 Task: In the Contact  RobinsonAvery@colgate.com, schedule and save the meeting with title: 'Product Demo and Service Presentation', Select date: '5 August, 2023', select start time: 5:00:PM. Add location in person New York with meeting description: Kindly join this meeting to understand Product Demo and Service Presentation.. Logged in from softage.1@softage.net
Action: Mouse moved to (80, 51)
Screenshot: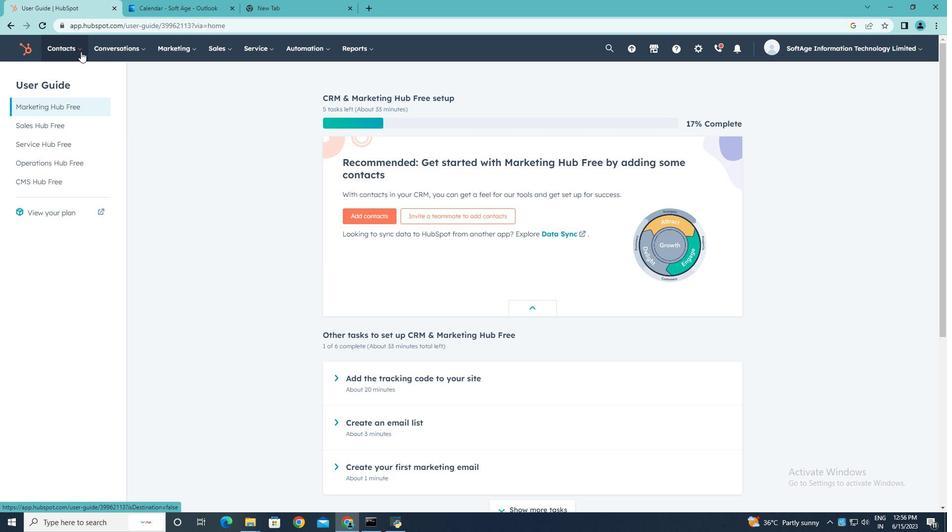
Action: Mouse pressed left at (80, 51)
Screenshot: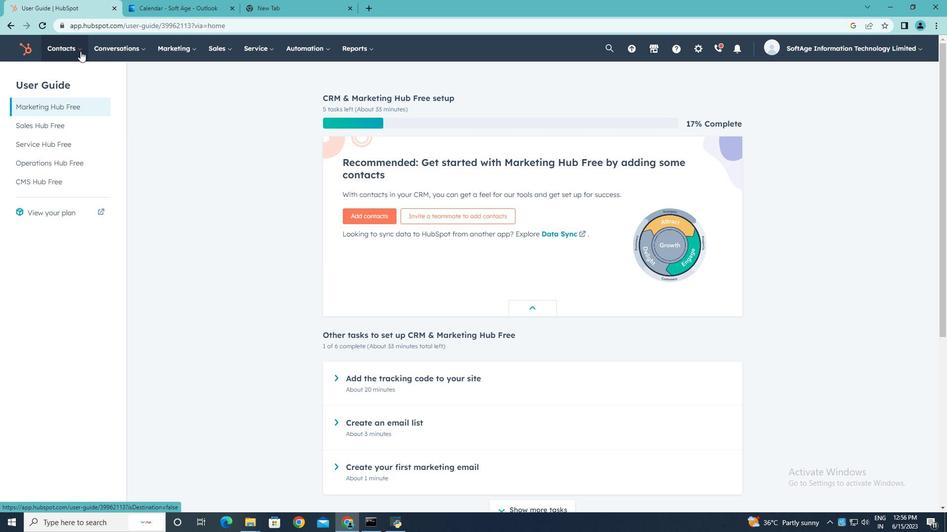 
Action: Mouse moved to (67, 76)
Screenshot: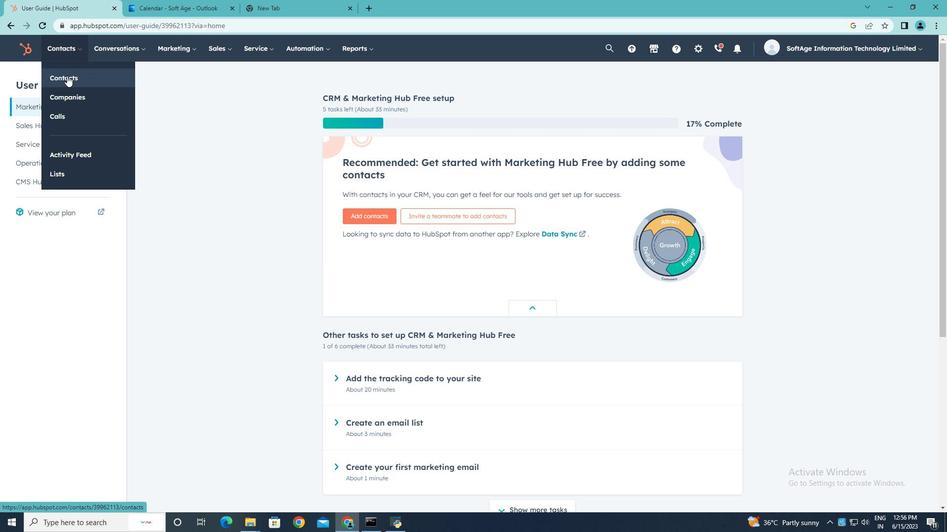 
Action: Mouse pressed left at (67, 76)
Screenshot: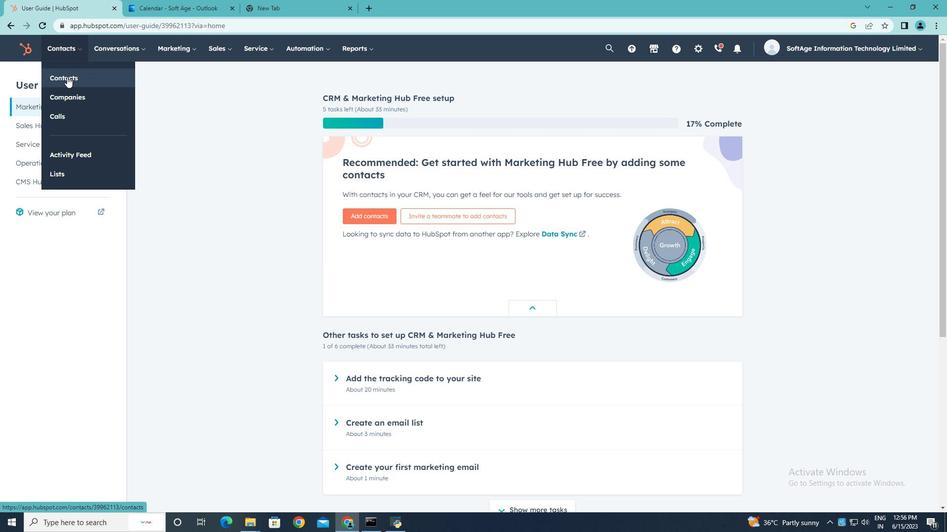 
Action: Mouse moved to (67, 158)
Screenshot: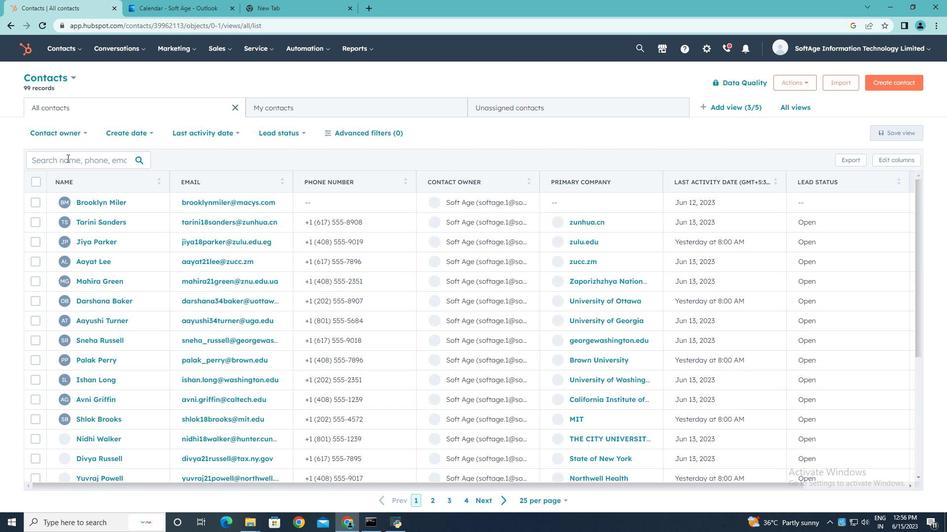 
Action: Mouse pressed left at (67, 158)
Screenshot: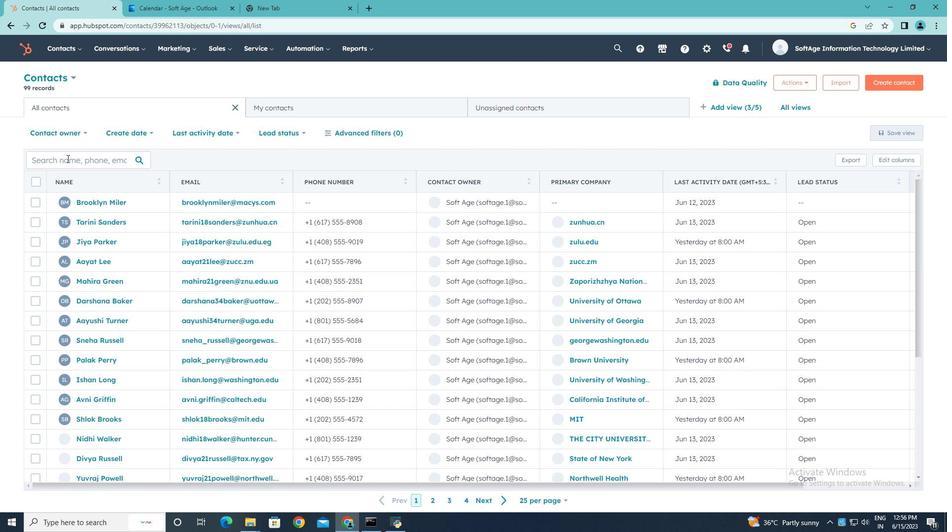 
Action: Key pressed <Key.shift><Key.shift>Robinson<Key.shift>Avery<Key.shift>@colgate.com
Screenshot: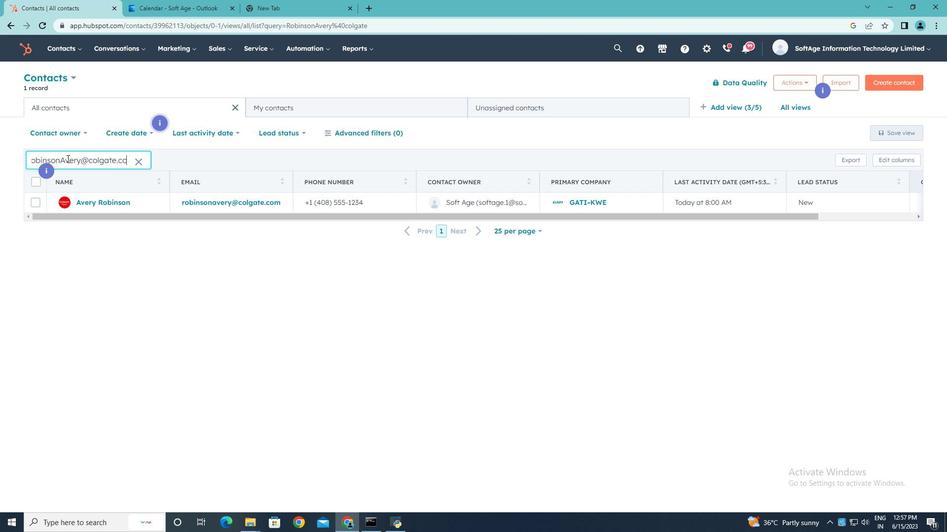 
Action: Mouse moved to (98, 203)
Screenshot: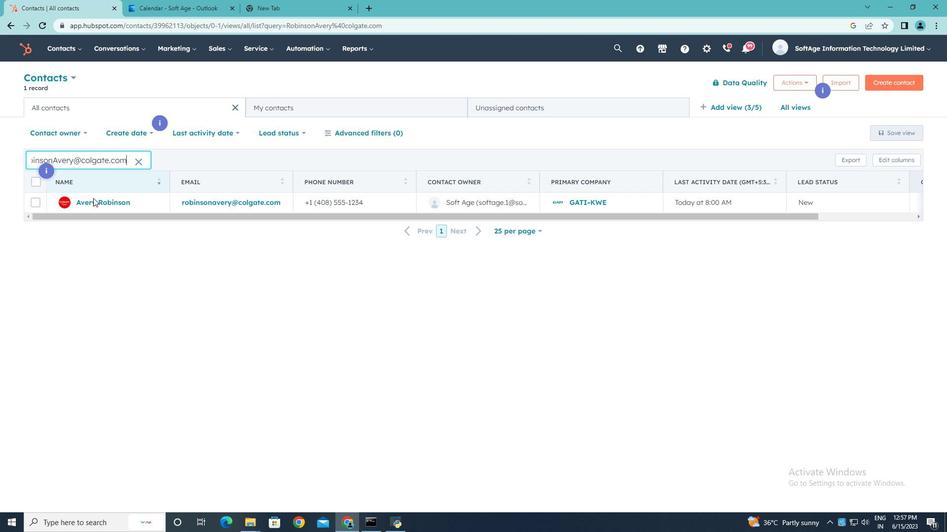 
Action: Mouse pressed left at (98, 203)
Screenshot: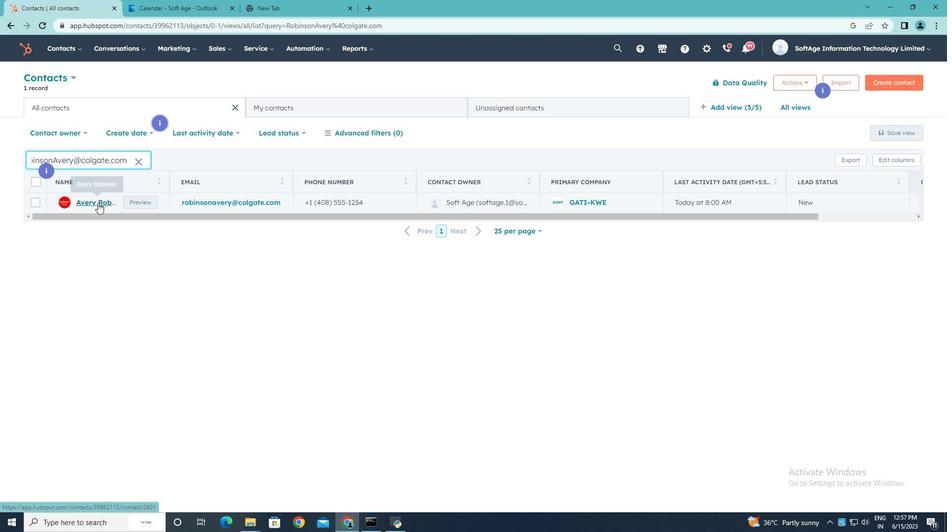 
Action: Mouse moved to (158, 166)
Screenshot: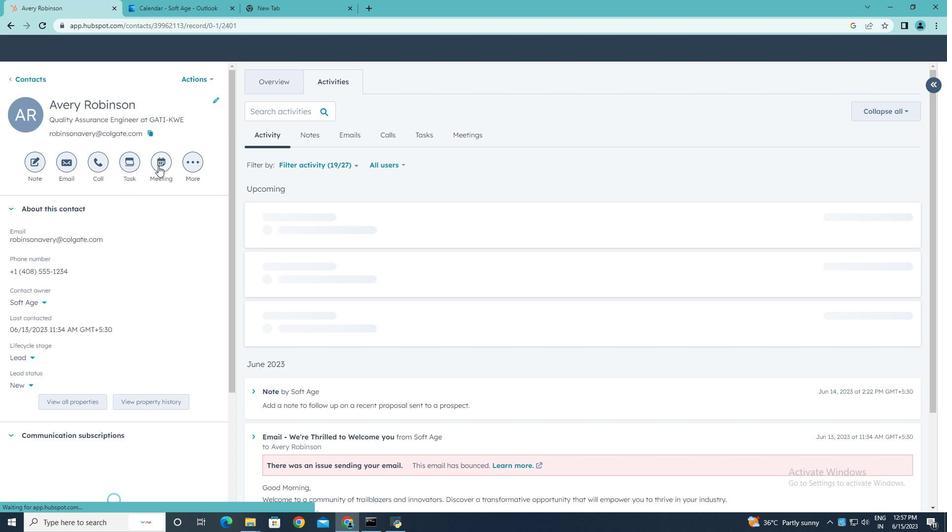 
Action: Mouse pressed left at (158, 166)
Screenshot: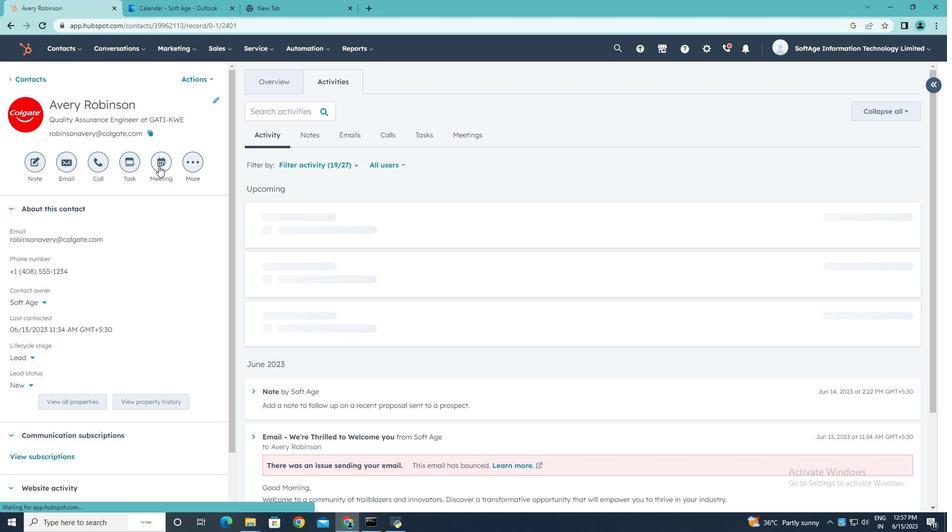 
Action: Key pressed <Key.shift><Key.shift><Key.shift><Key.shift><Key.shift><Key.shift><Key.shift><Key.shift><Key.shift>Product<Key.space><Key.shift>Demo<Key.space>and<Key.space><Key.shift>Service<Key.space><Key.shift><Key.shift>Presentation.
Screenshot: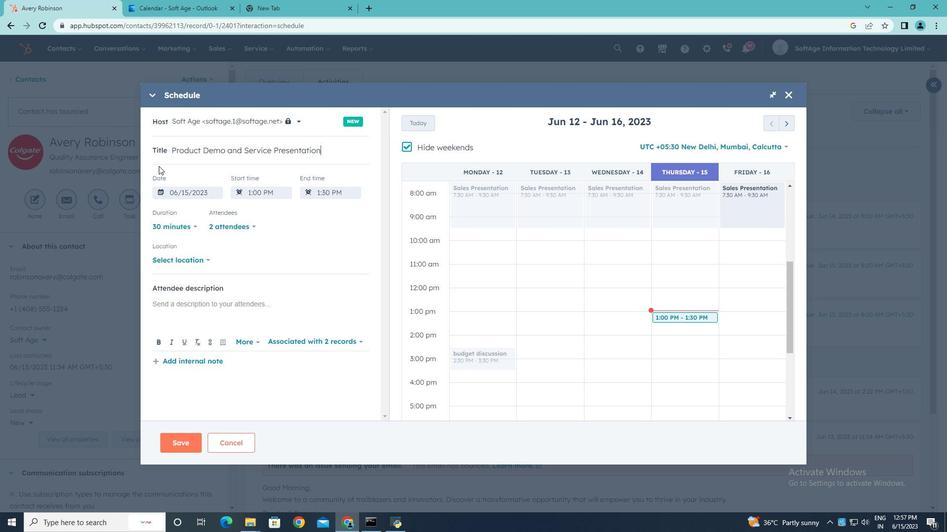 
Action: Mouse moved to (405, 146)
Screenshot: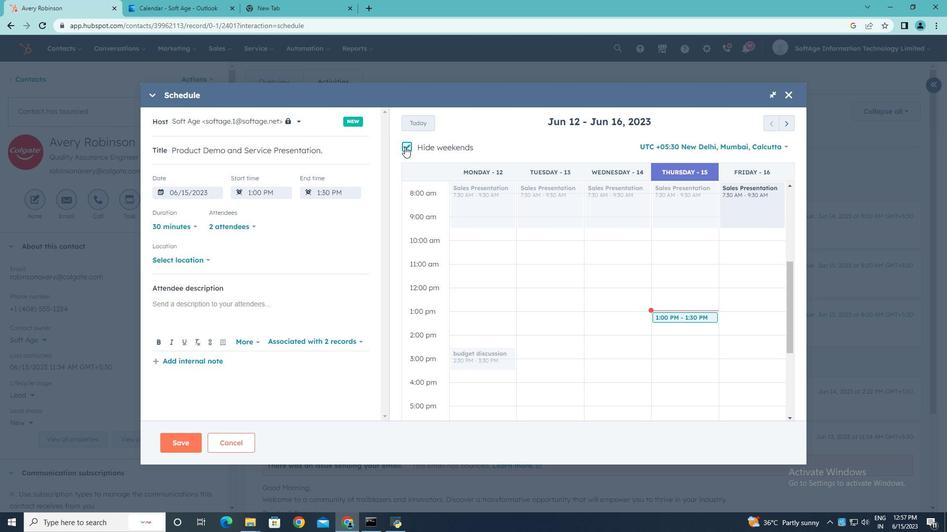 
Action: Mouse pressed left at (405, 146)
Screenshot: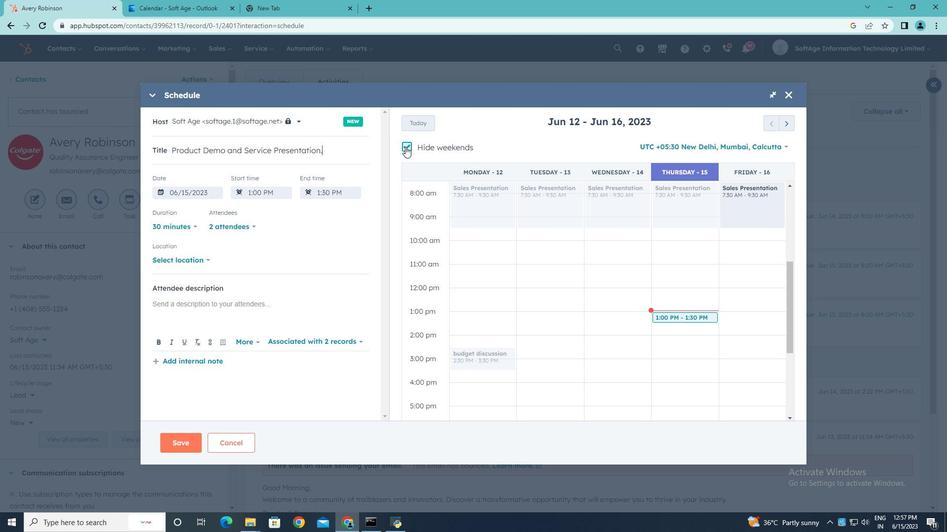 
Action: Mouse moved to (788, 124)
Screenshot: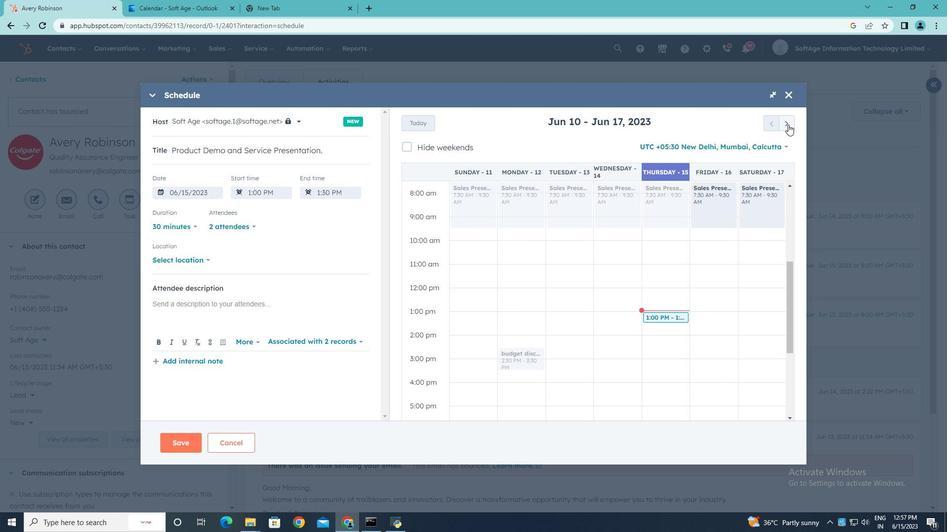 
Action: Mouse pressed left at (788, 124)
Screenshot: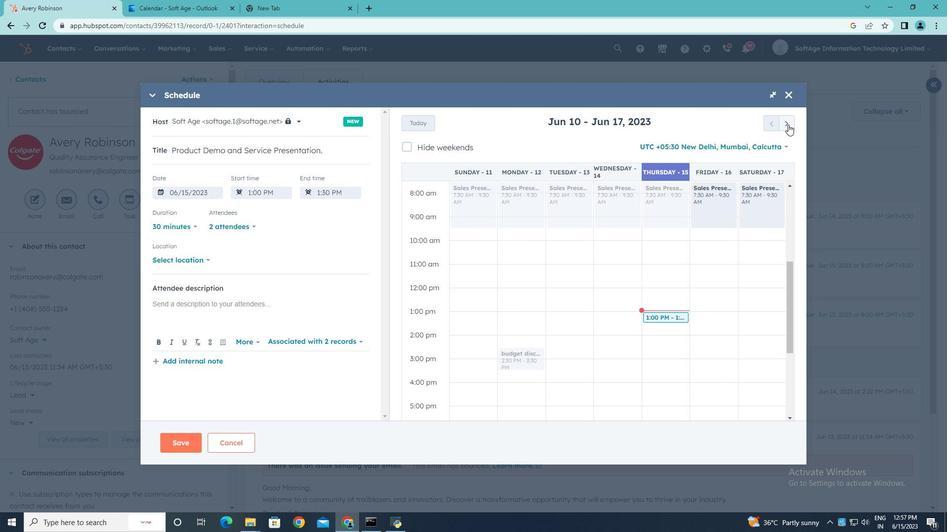 
Action: Mouse pressed left at (788, 124)
Screenshot: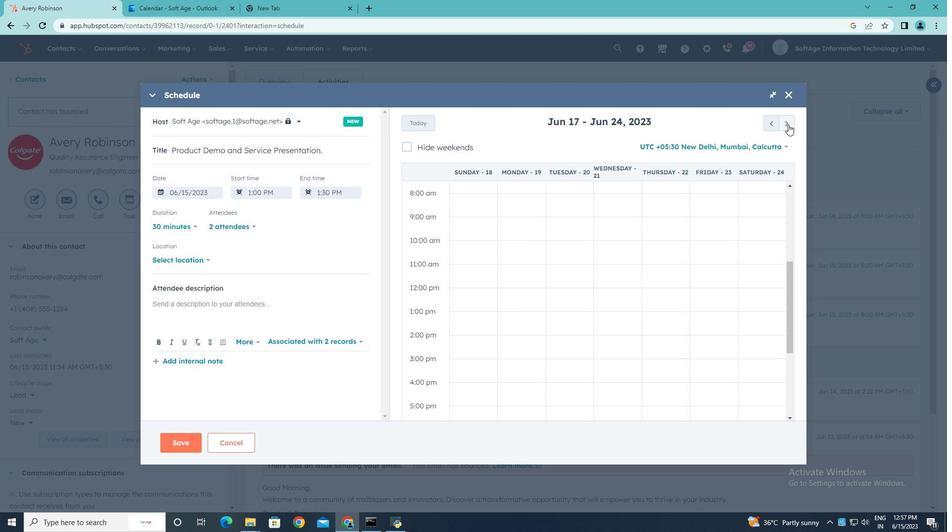 
Action: Mouse pressed left at (788, 124)
Screenshot: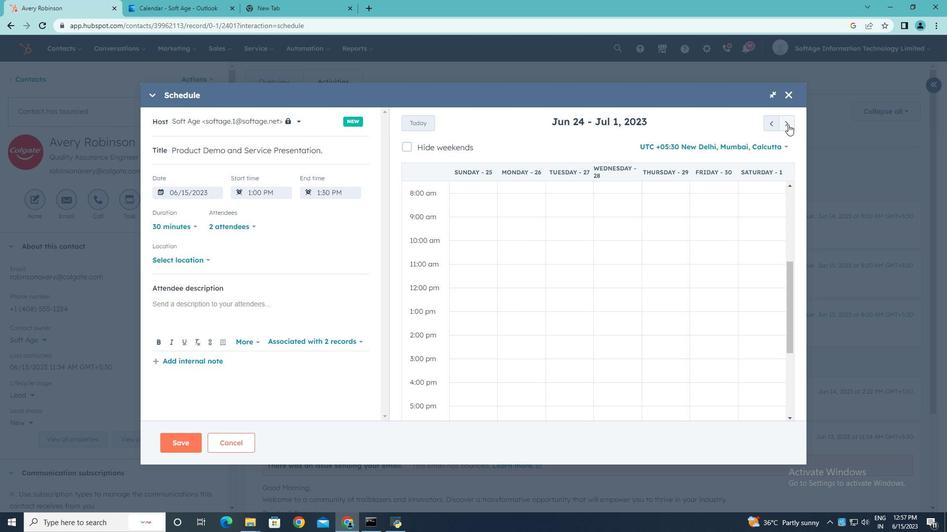 
Action: Mouse pressed left at (788, 124)
Screenshot: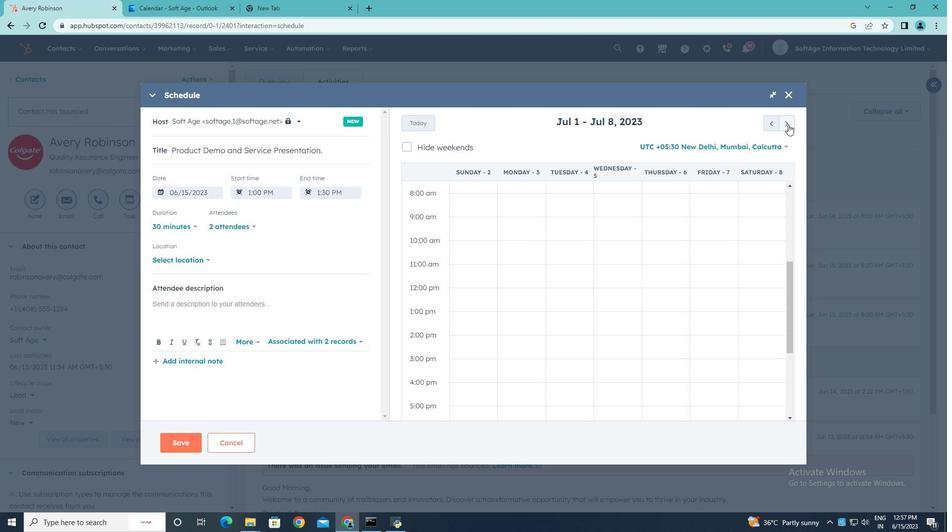 
Action: Mouse pressed left at (788, 124)
Screenshot: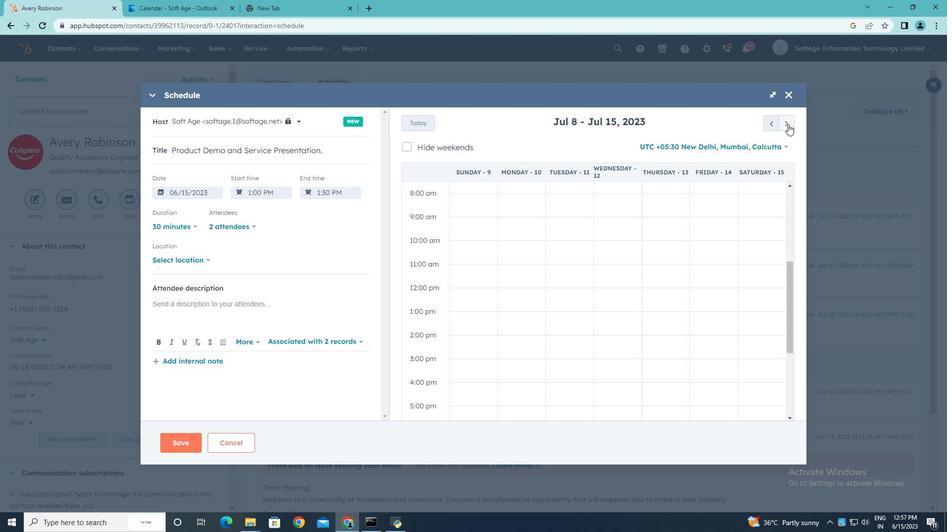 
Action: Mouse pressed left at (788, 124)
Screenshot: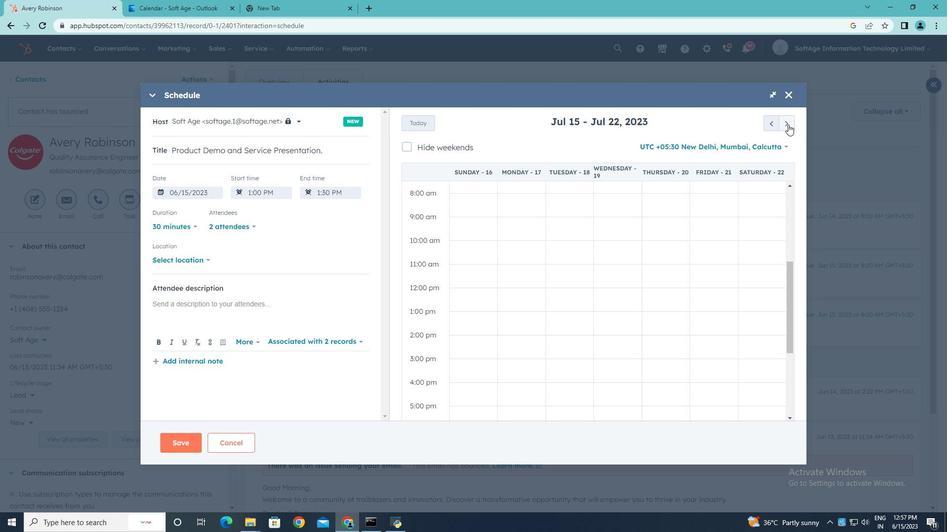 
Action: Mouse pressed left at (788, 124)
Screenshot: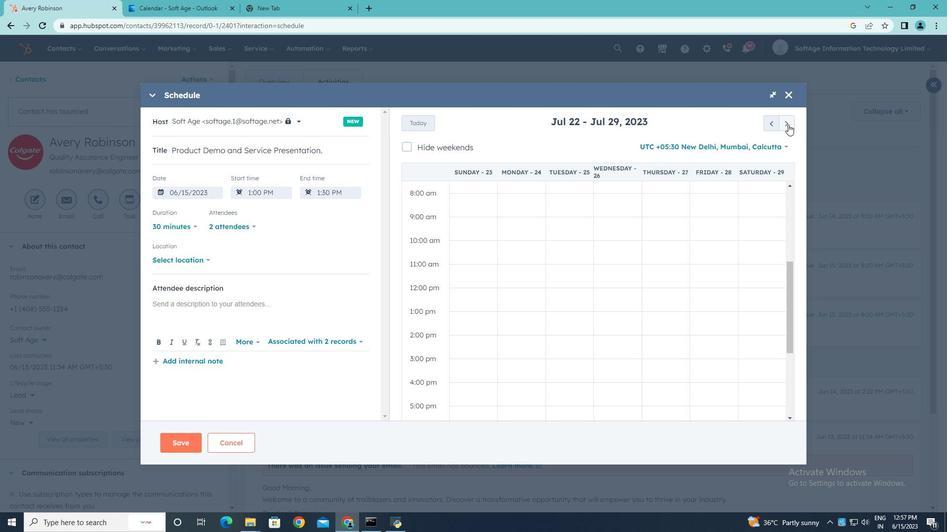 
Action: Mouse moved to (752, 410)
Screenshot: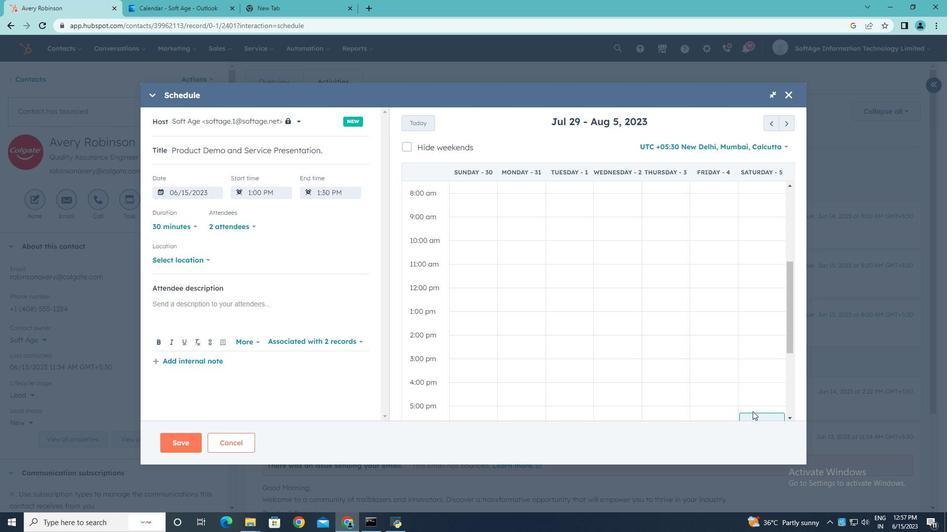 
Action: Mouse pressed left at (752, 410)
Screenshot: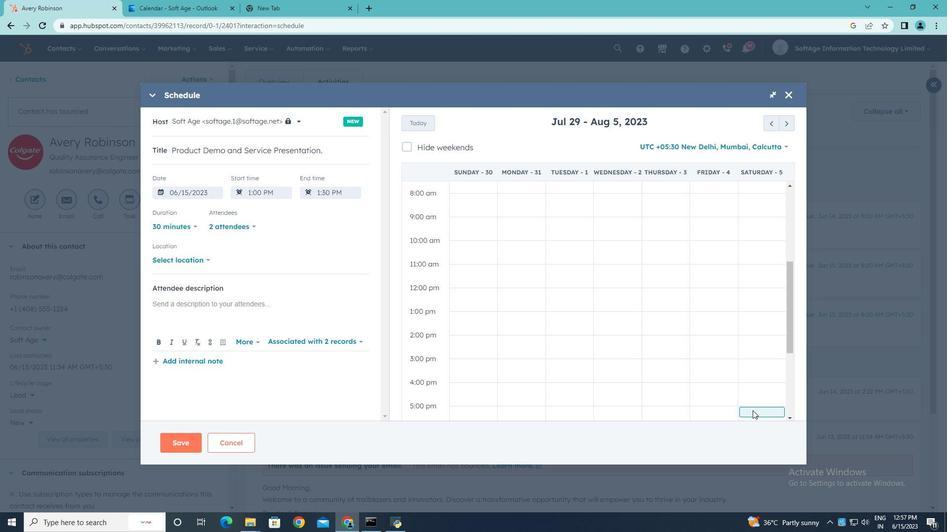 
Action: Mouse moved to (209, 260)
Screenshot: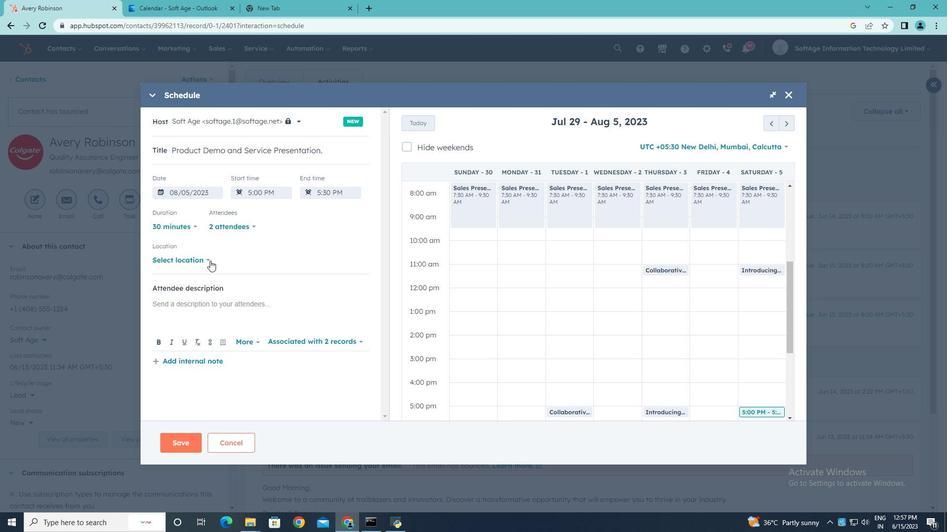 
Action: Mouse pressed left at (209, 260)
Screenshot: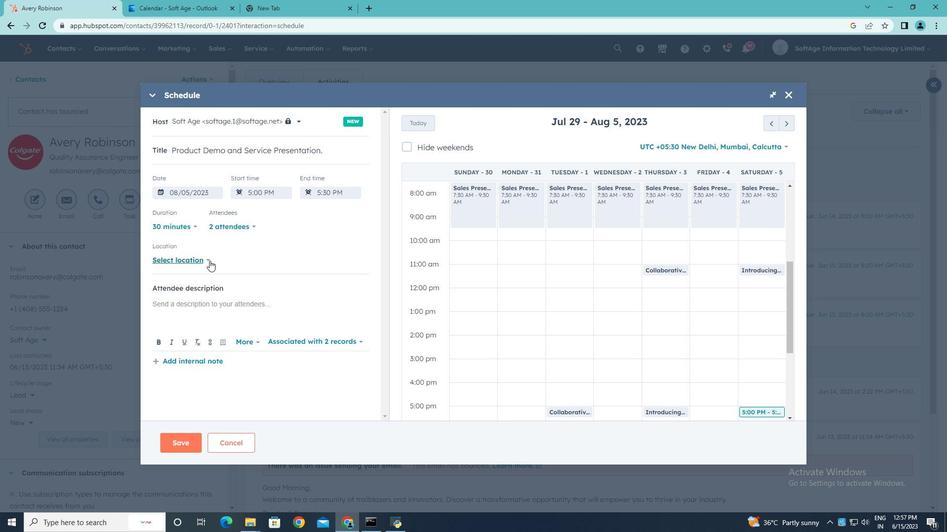 
Action: Mouse moved to (249, 258)
Screenshot: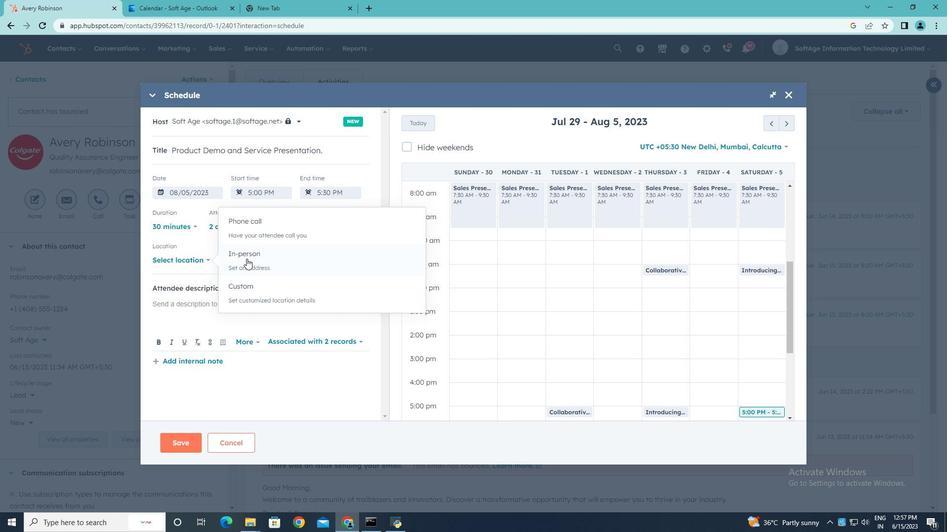 
Action: Mouse pressed left at (249, 258)
Screenshot: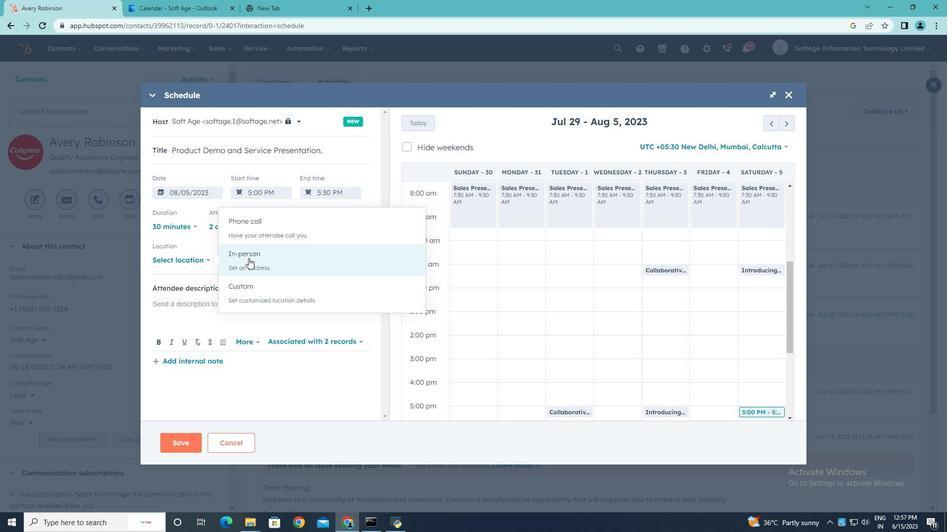 
Action: Mouse pressed left at (249, 258)
Screenshot: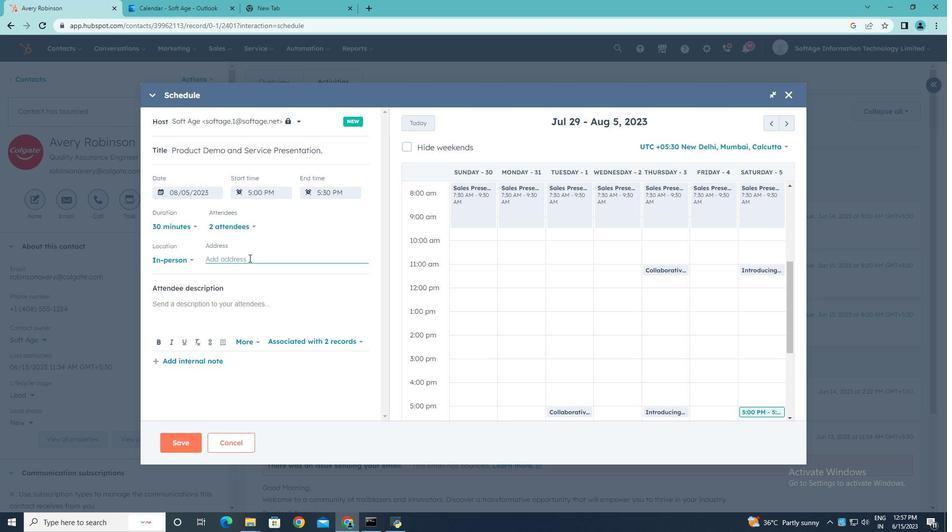 
Action: Key pressed <Key.shift>New<Key.space><Key.shift>York
Screenshot: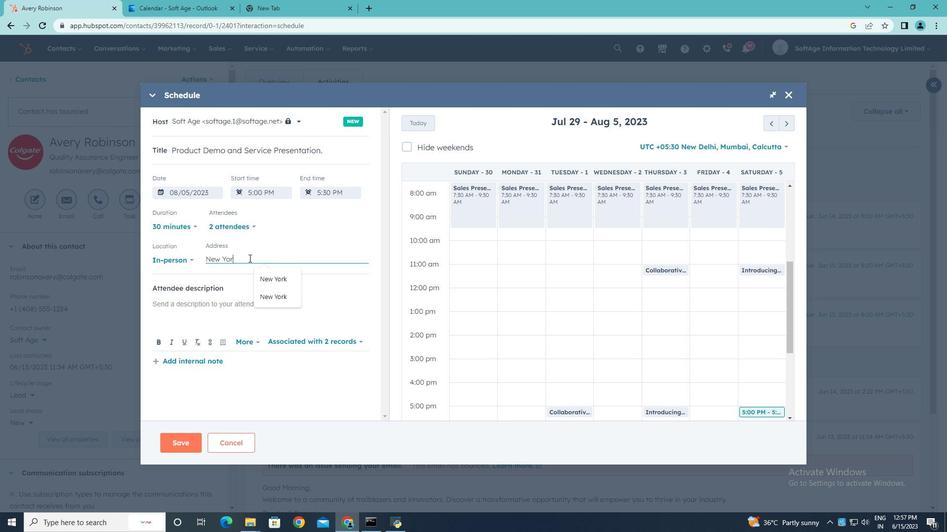 
Action: Mouse moved to (209, 305)
Screenshot: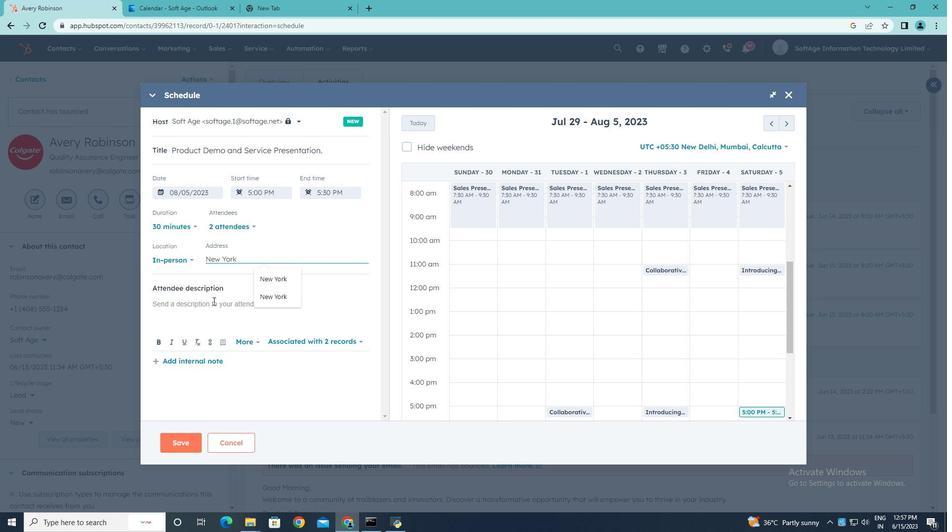 
Action: Mouse pressed left at (209, 305)
Screenshot: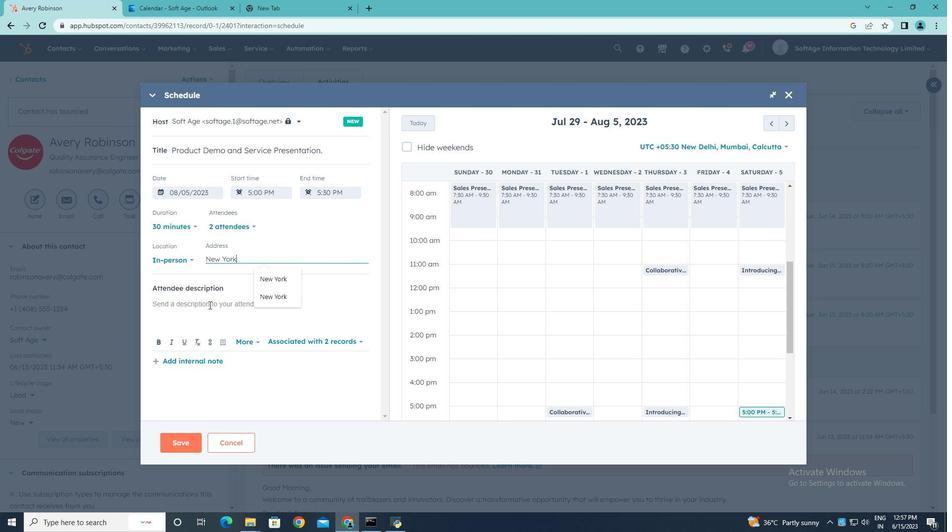 
Action: Key pressed <Key.shift><Key.shift><Key.shift><Key.shift><Key.shift><Key.shift><Key.shift><Key.shift><Key.shift><Key.shift><Key.shift><Key.shift><Key.shift><Key.shift><Key.shift><Key.shift><Key.shift><Key.shift><Key.shift><Key.shift><Key.shift><Key.shift><Key.shift>Kindly<Key.space>join<Key.space>this<Key.space>meeting<Key.space>to<Key.space><Key.shift>understand<Key.space><Key.shift><Key.shift><Key.shift><Key.shift><Key.shift><Key.shift><Key.shift><Key.shift><Key.shift><Key.shift><Key.shift>Product<Key.space>demo<Key.backspace><Key.backspace><Key.backspace><Key.backspace><Key.shift>Demo<Key.space><Key.shift><Key.shift><Key.shift><Key.shift><Key.shift><Key.shift><Key.shift><Key.shift><Key.shift><Key.shift><Key.shift><Key.shift><Key.shift><Key.shift><Key.shift><Key.shift><Key.shift><Key.shift><Key.shift><Key.shift><Key.shift><Key.shift><Key.shift><Key.shift><Key.shift><Key.shift><Key.shift><Key.shift><Key.shift><Key.shift><Key.shift><Key.shift><Key.shift><Key.shift><Key.shift><Key.shift><Key.shift><Key.shift><Key.shift><Key.shift><Key.shift><Key.shift><Key.shift><Key.shift><Key.shift><Key.shift><Key.shift><Key.shift><Key.shift><Key.shift><Key.shift><Key.shift><Key.shift><Key.shift><Key.shift><Key.shift><Key.shift>and<Key.space><Key.shift><Key.shift><Key.shift><Key.shift>Service<Key.space><Key.shift>Presentation..
Screenshot: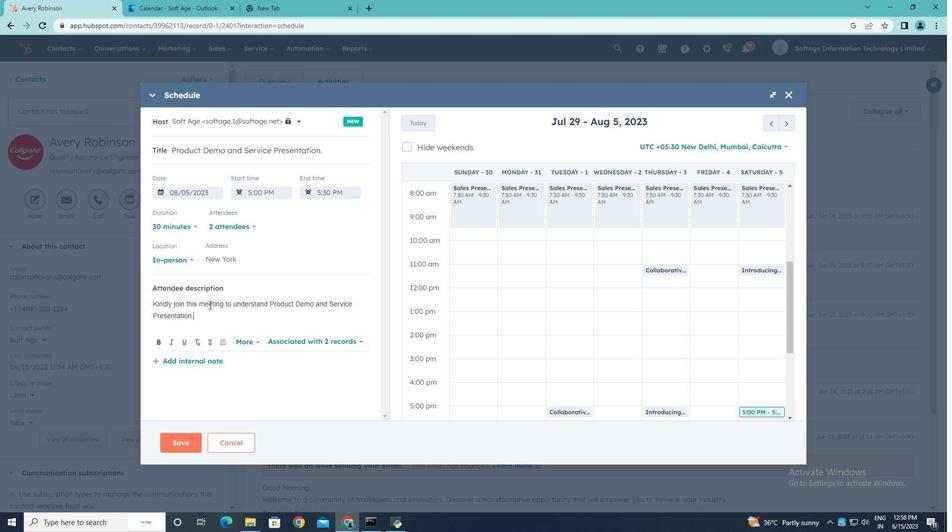 
Action: Mouse moved to (186, 443)
Screenshot: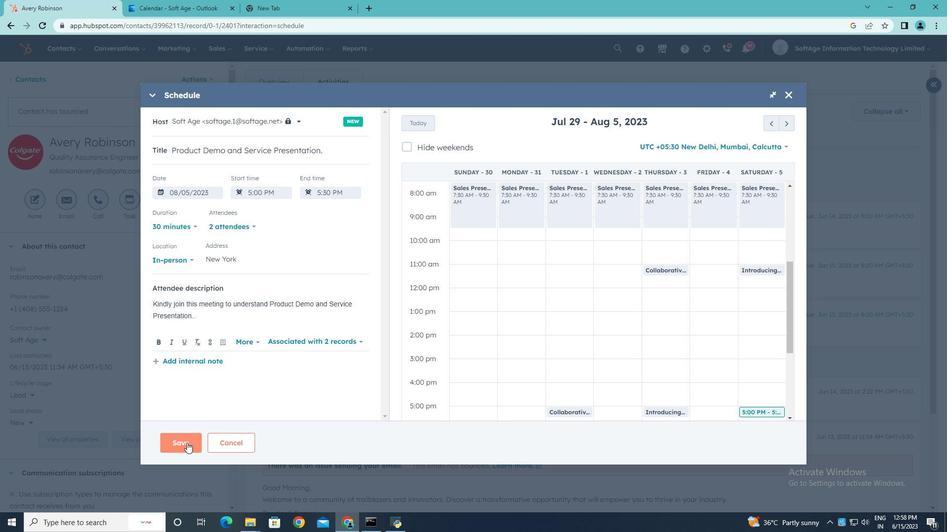 
Action: Mouse pressed left at (186, 443)
Screenshot: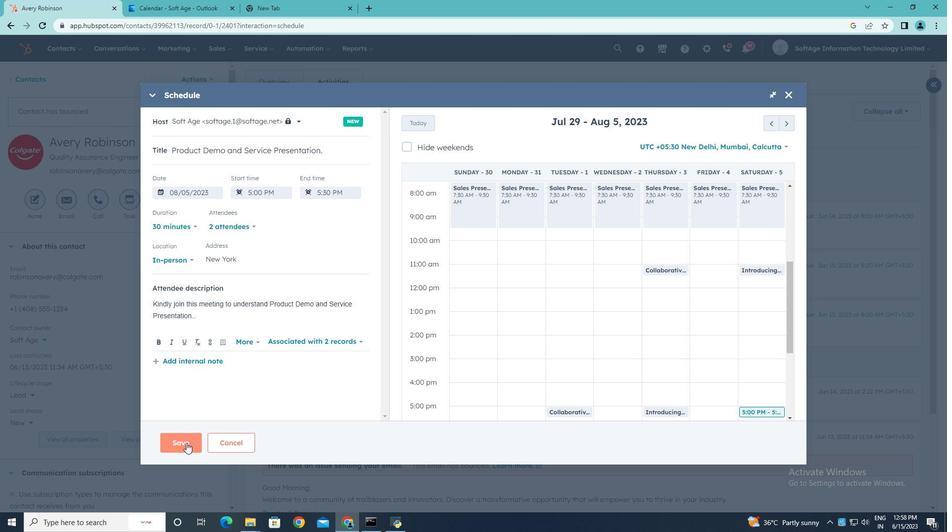 
